 Task: Add White Claw Peach Hard Seltzer 6 Pack Cans to the cart.
Action: Mouse moved to (735, 273)
Screenshot: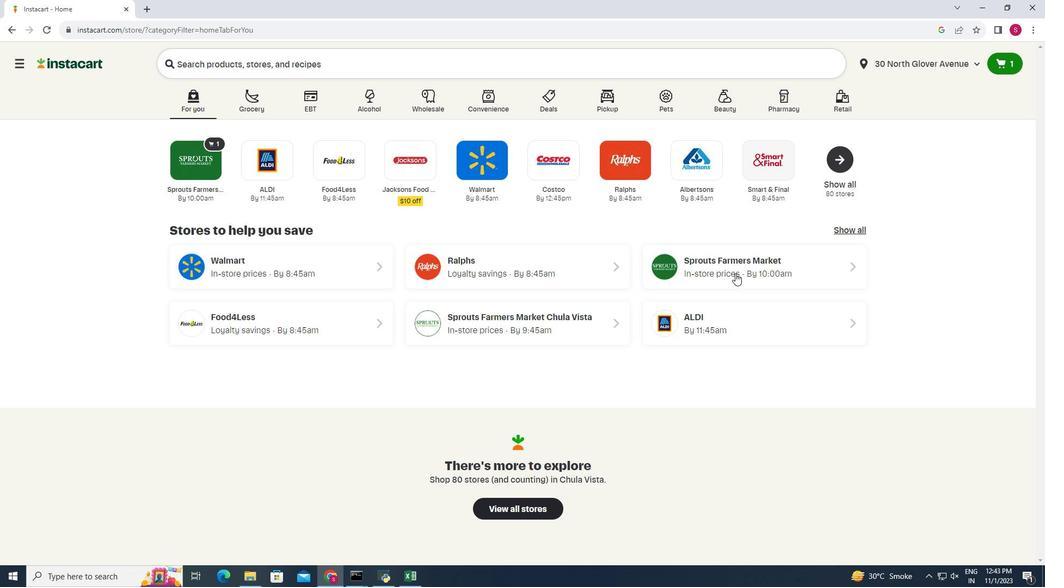 
Action: Mouse pressed left at (735, 273)
Screenshot: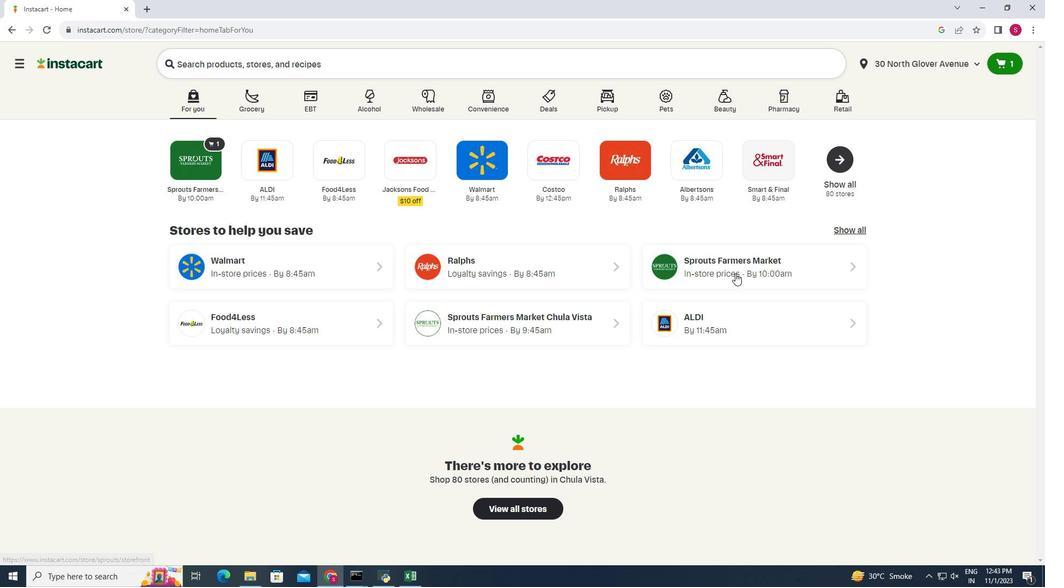 
Action: Mouse moved to (76, 535)
Screenshot: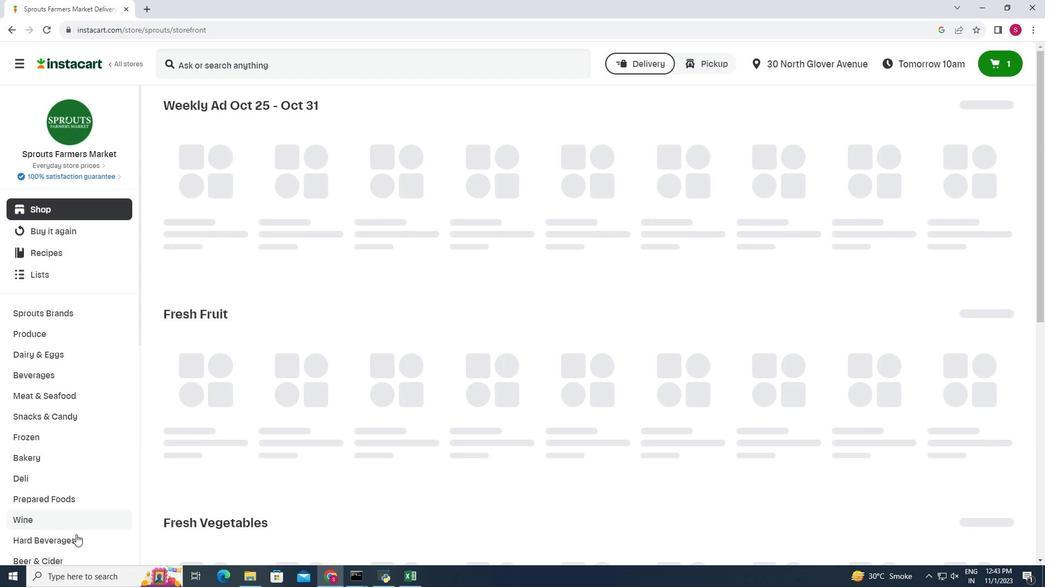 
Action: Mouse pressed left at (76, 535)
Screenshot: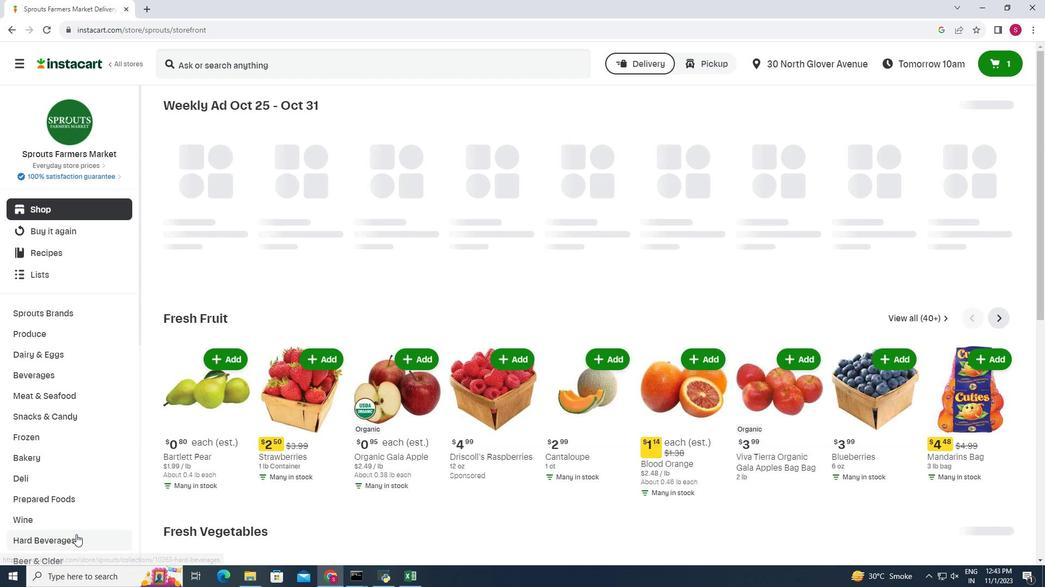 
Action: Mouse moved to (272, 136)
Screenshot: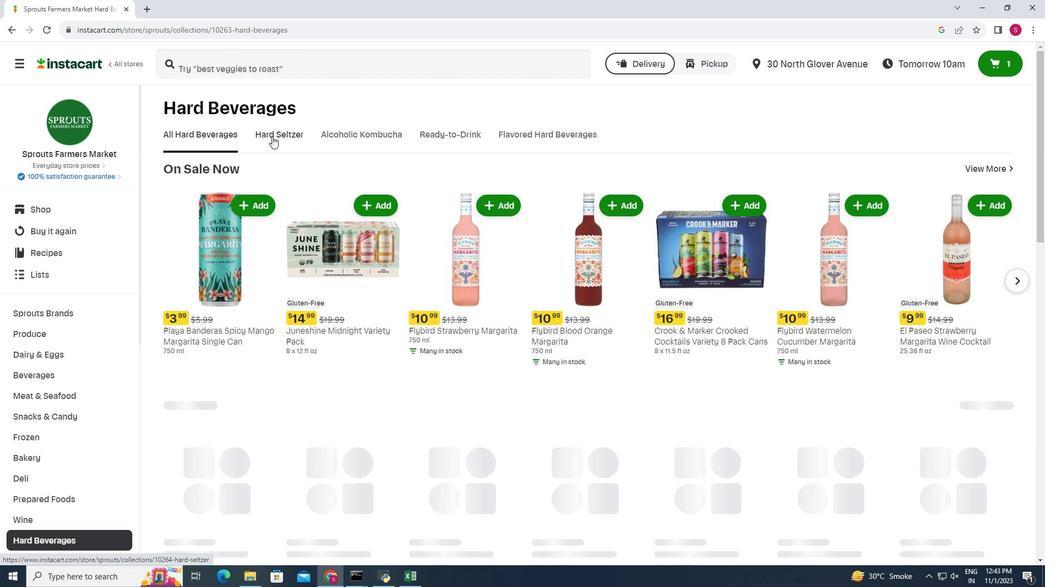 
Action: Mouse pressed left at (272, 136)
Screenshot: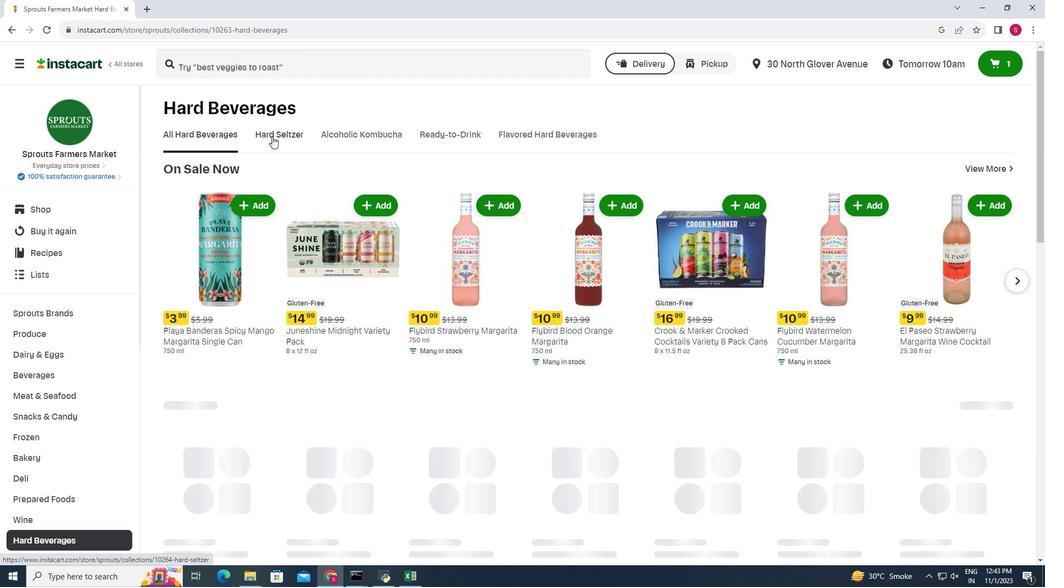 
Action: Mouse moved to (594, 371)
Screenshot: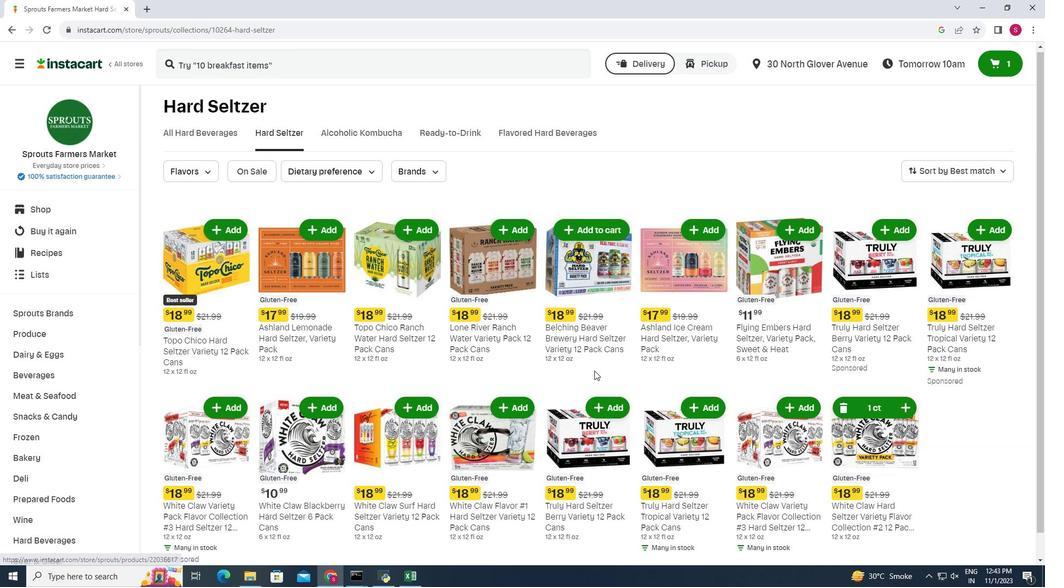 
Action: Mouse scrolled (594, 370) with delta (0, 0)
Screenshot: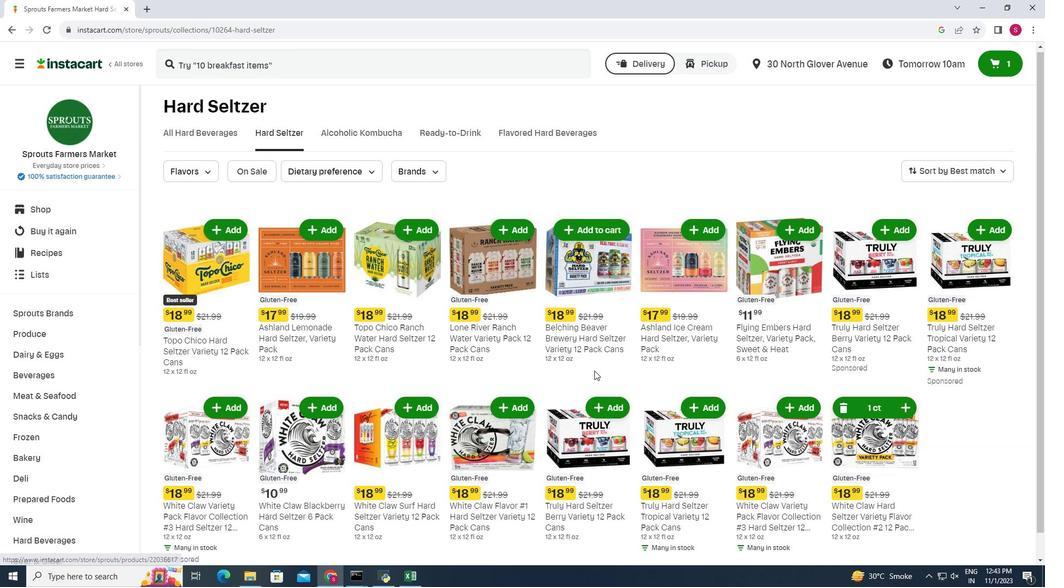 
Action: Mouse moved to (704, 337)
Screenshot: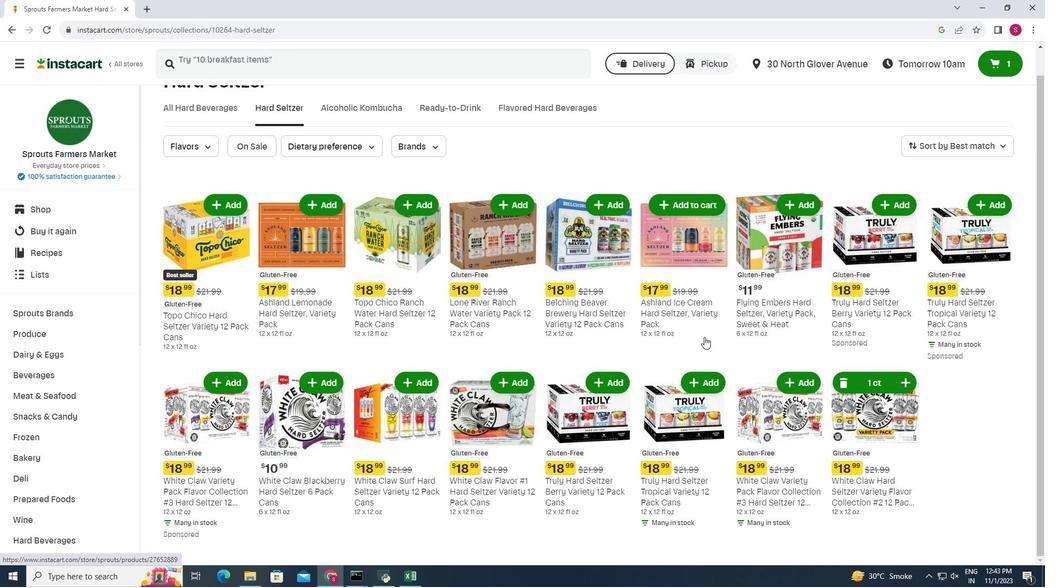 
Action: Mouse scrolled (704, 336) with delta (0, 0)
Screenshot: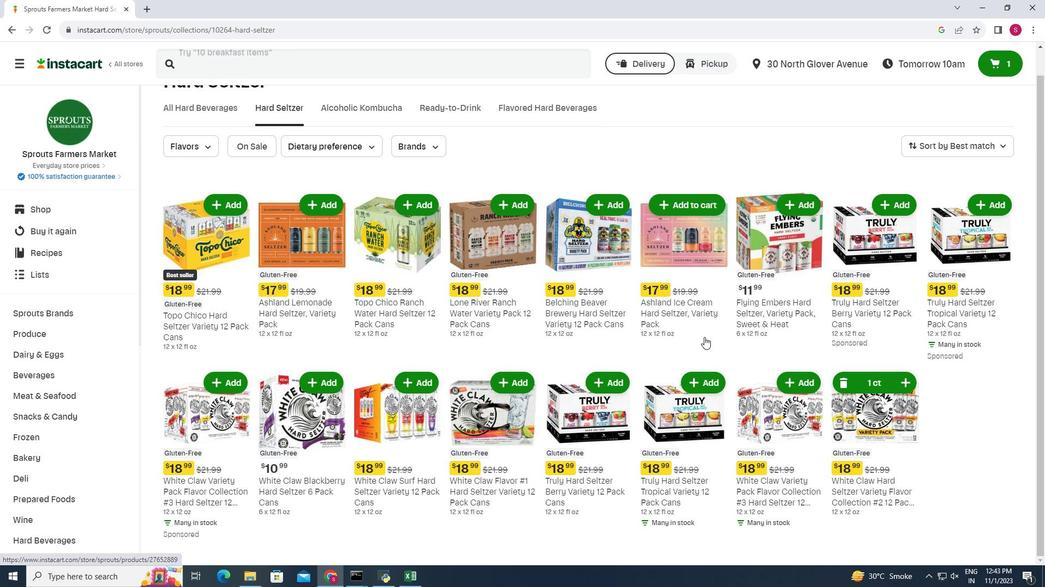 
Action: Mouse moved to (613, 400)
Screenshot: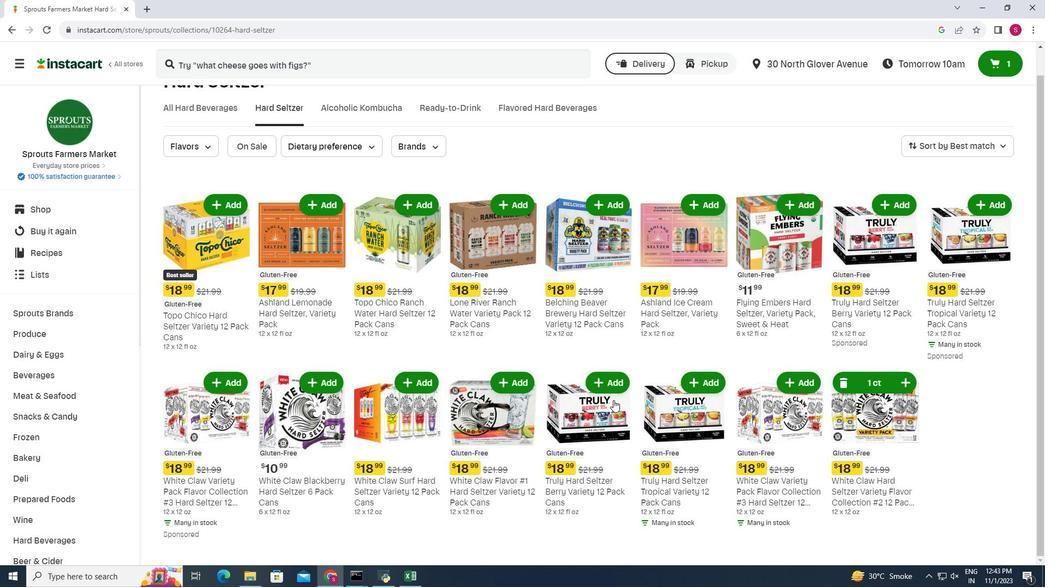 
Action: Mouse scrolled (613, 401) with delta (0, 0)
Screenshot: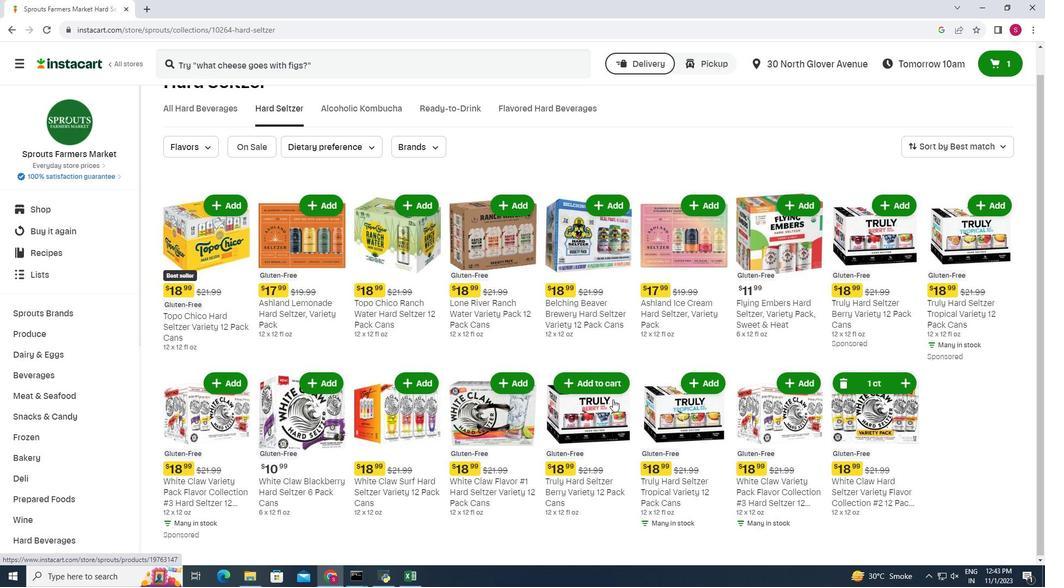 
Action: Mouse moved to (612, 400)
Screenshot: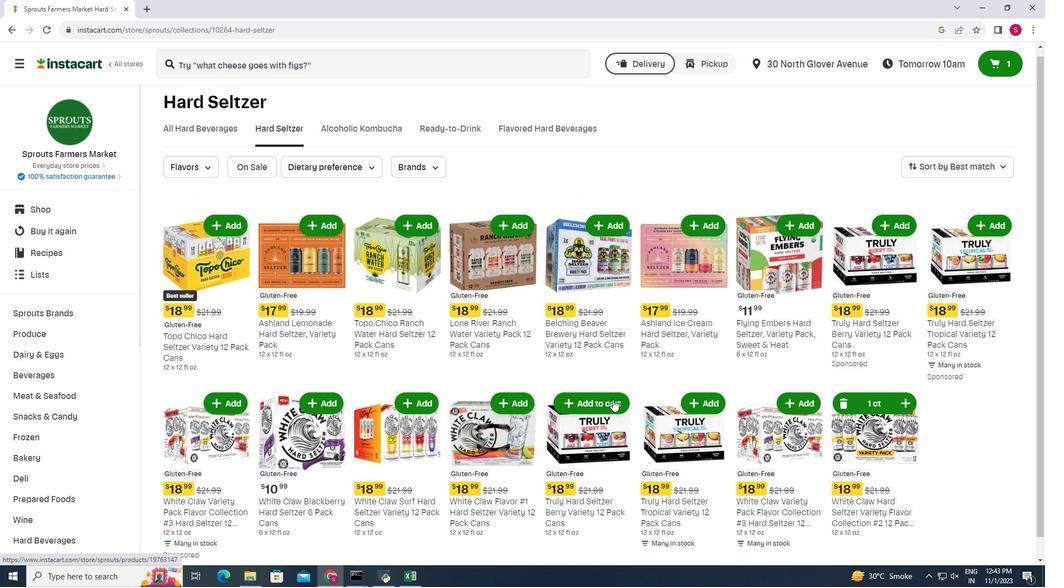 
Action: Mouse scrolled (612, 400) with delta (0, 0)
Screenshot: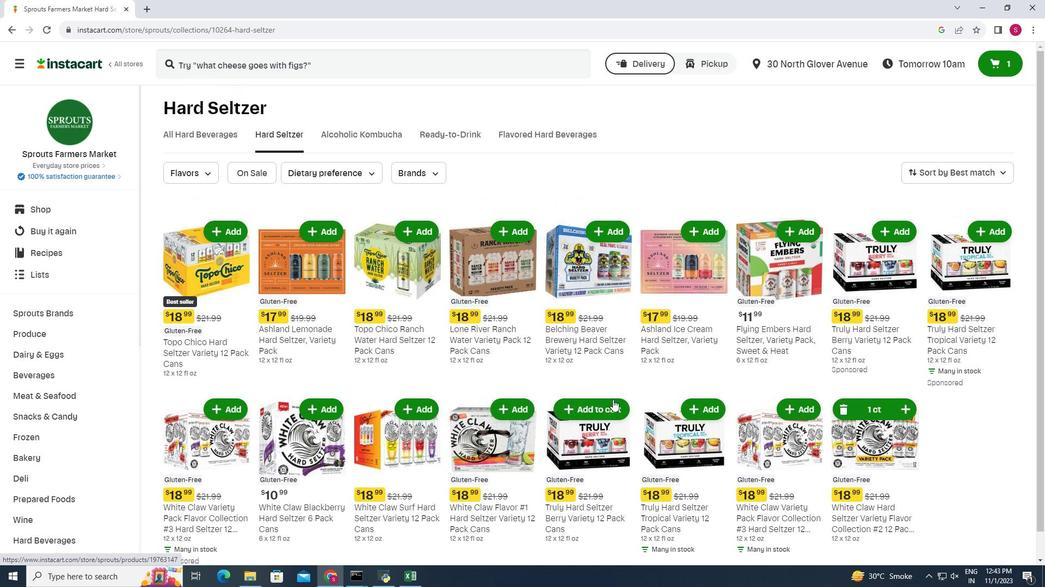 
Action: Mouse moved to (324, 306)
Screenshot: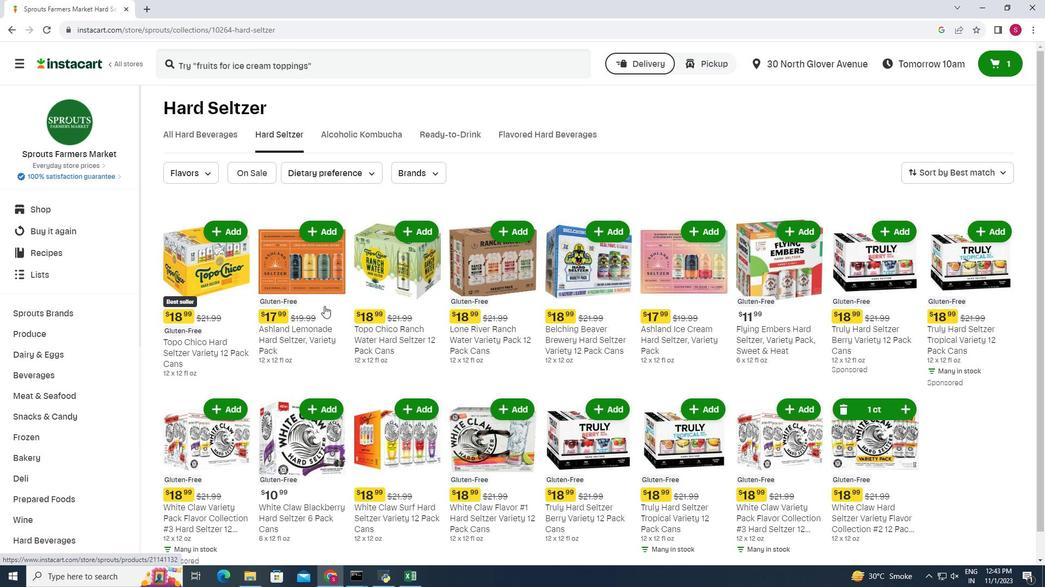 
Action: Mouse scrolled (324, 305) with delta (0, 0)
Screenshot: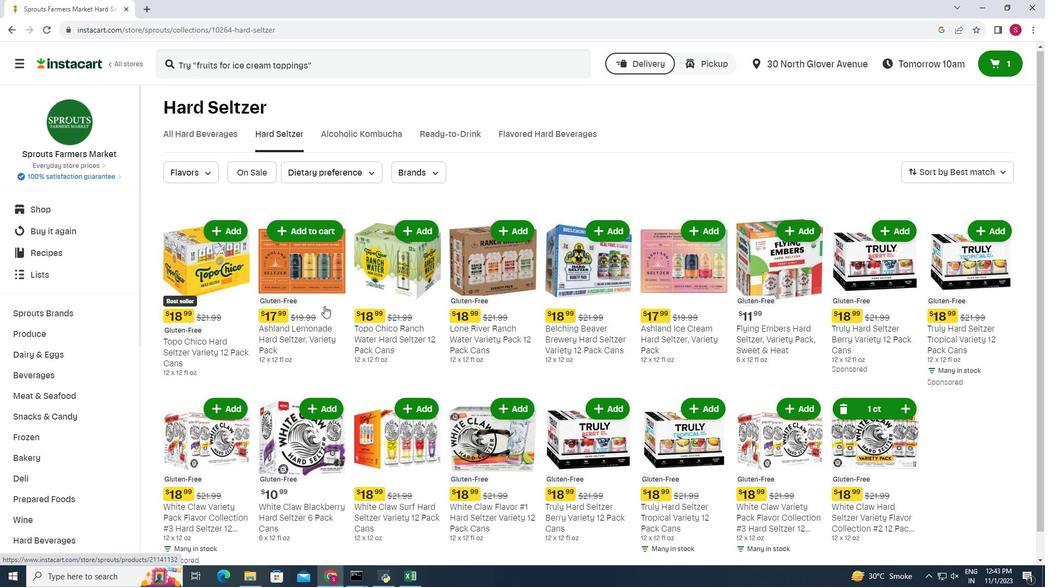
Action: Mouse scrolled (324, 305) with delta (0, 0)
Screenshot: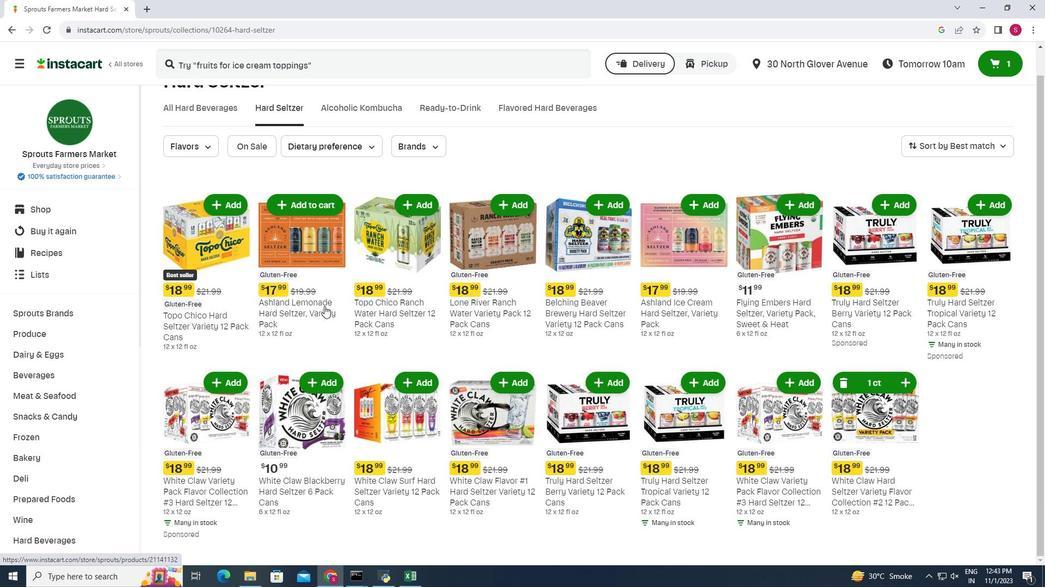 
Action: Mouse moved to (566, 380)
Screenshot: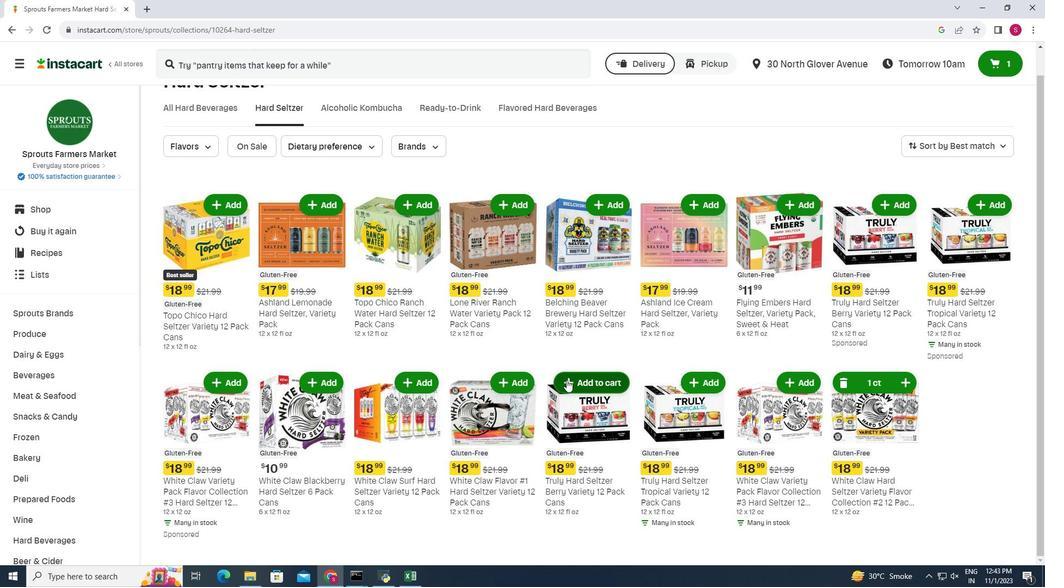 
Action: Mouse scrolled (566, 381) with delta (0, 0)
Screenshot: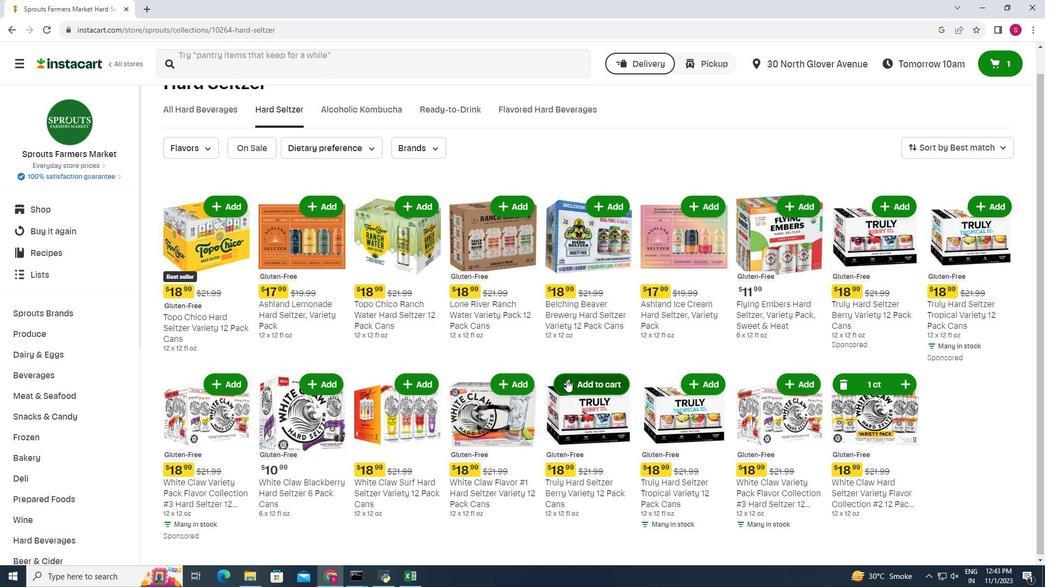 
